Task: Use the formula "REDUCE" in spreadsheet "Project portfolio".
Action: Mouse moved to (147, 105)
Screenshot: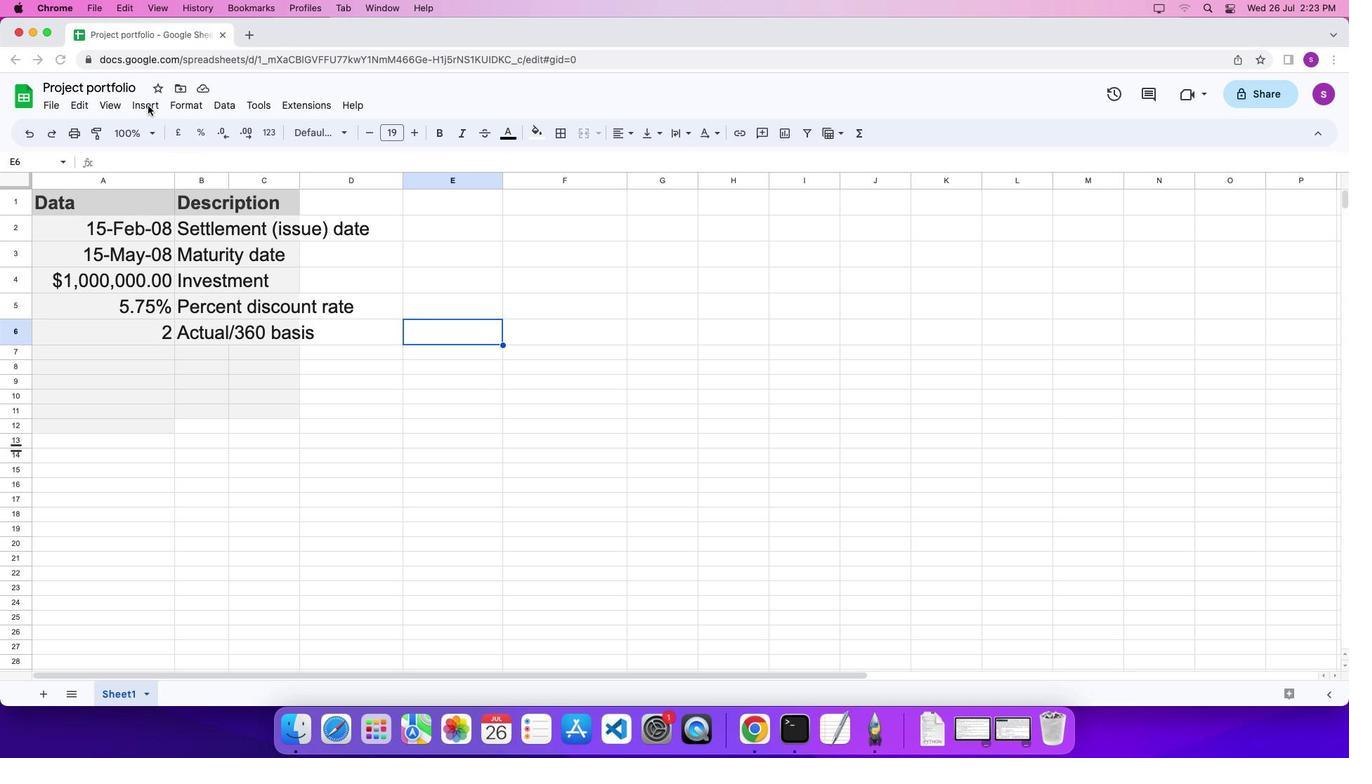 
Action: Mouse pressed left at (147, 105)
Screenshot: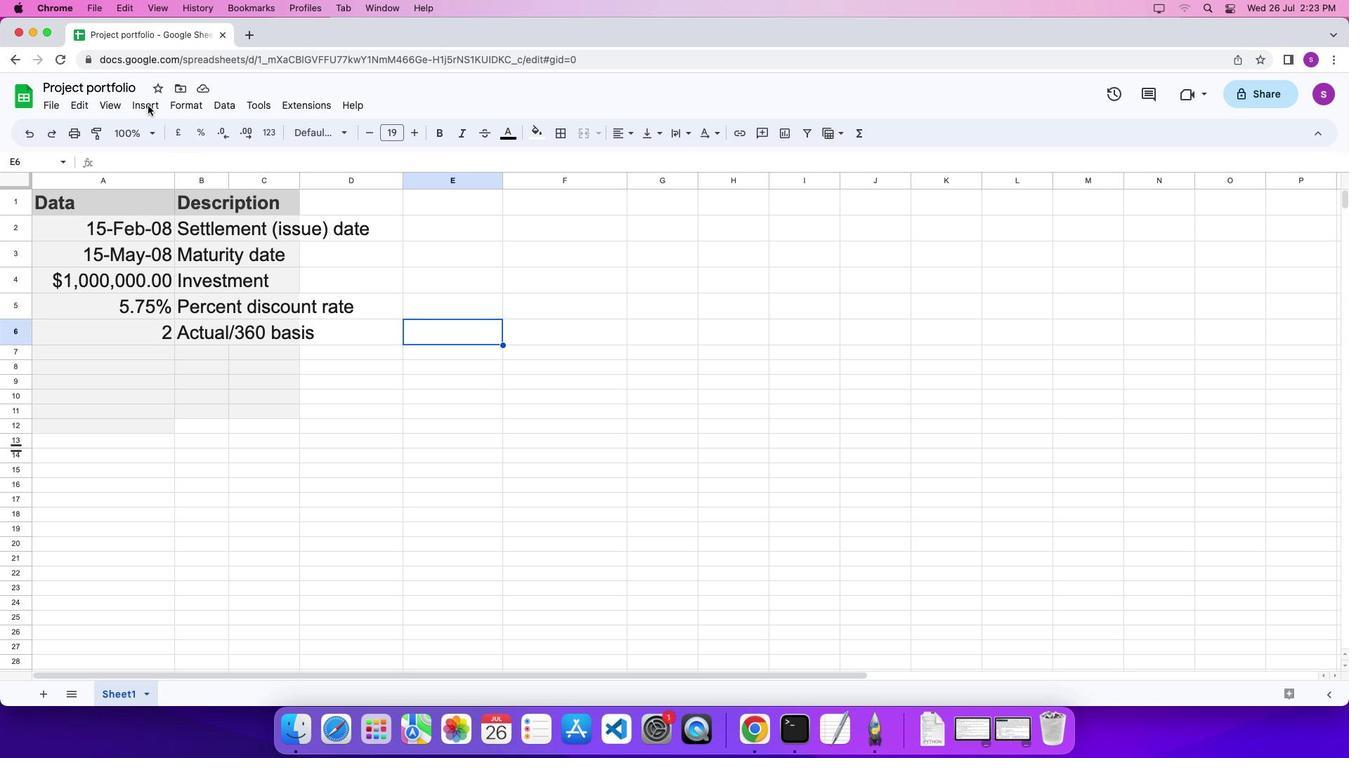 
Action: Mouse moved to (148, 104)
Screenshot: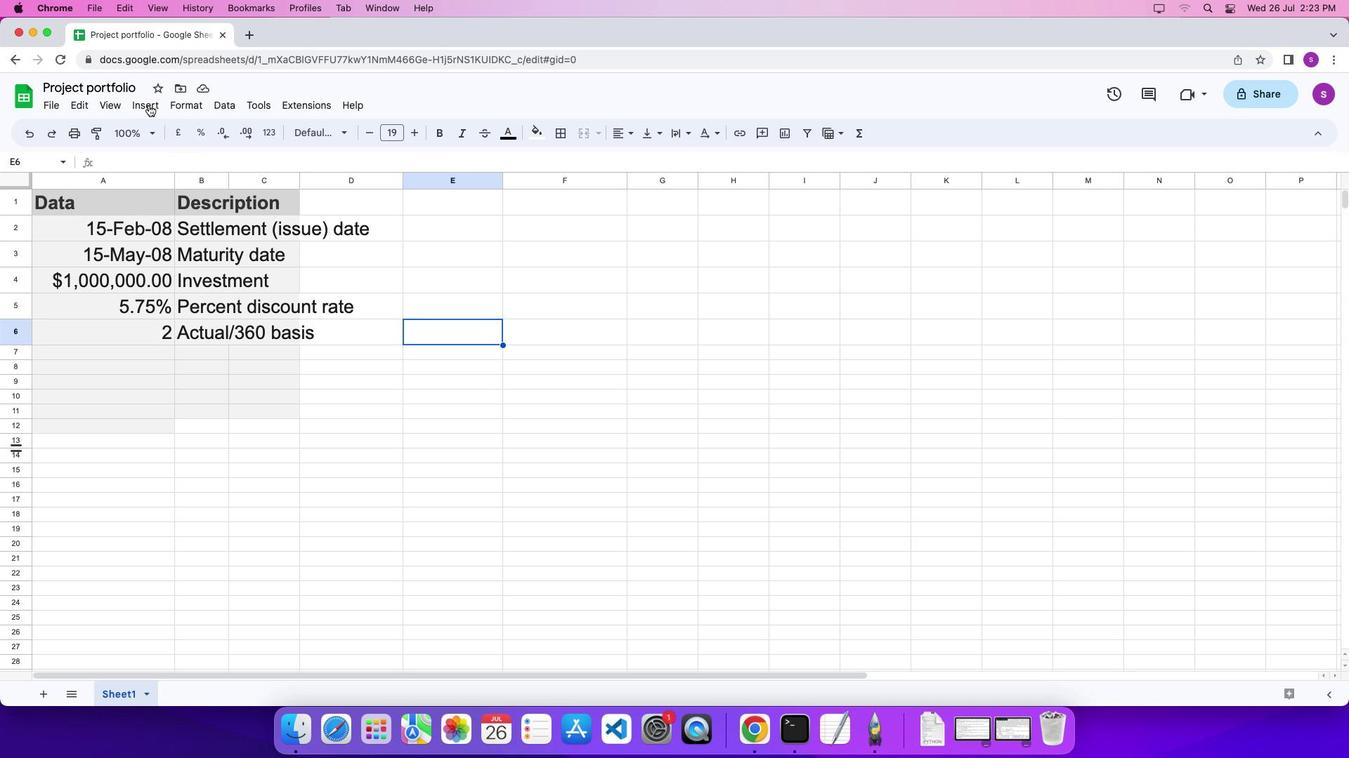 
Action: Mouse pressed left at (148, 104)
Screenshot: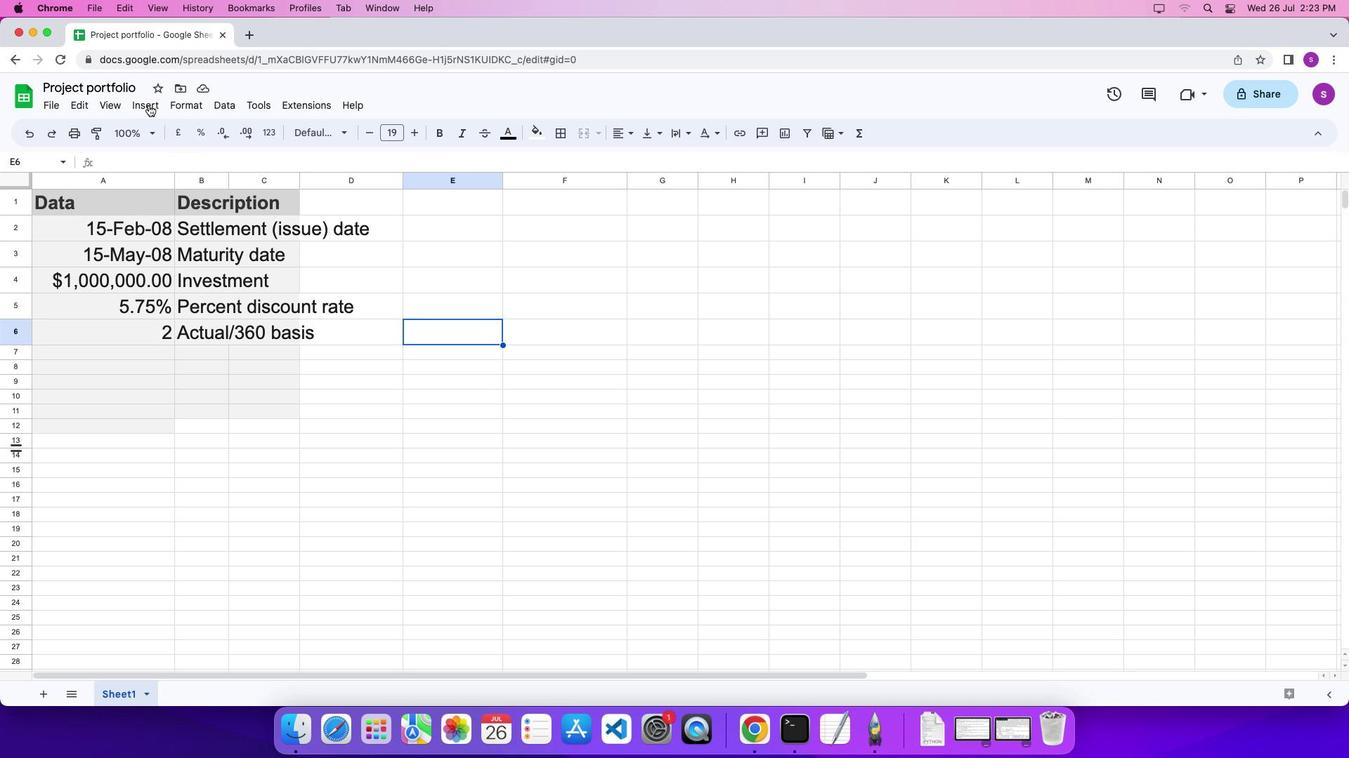 
Action: Mouse moved to (148, 105)
Screenshot: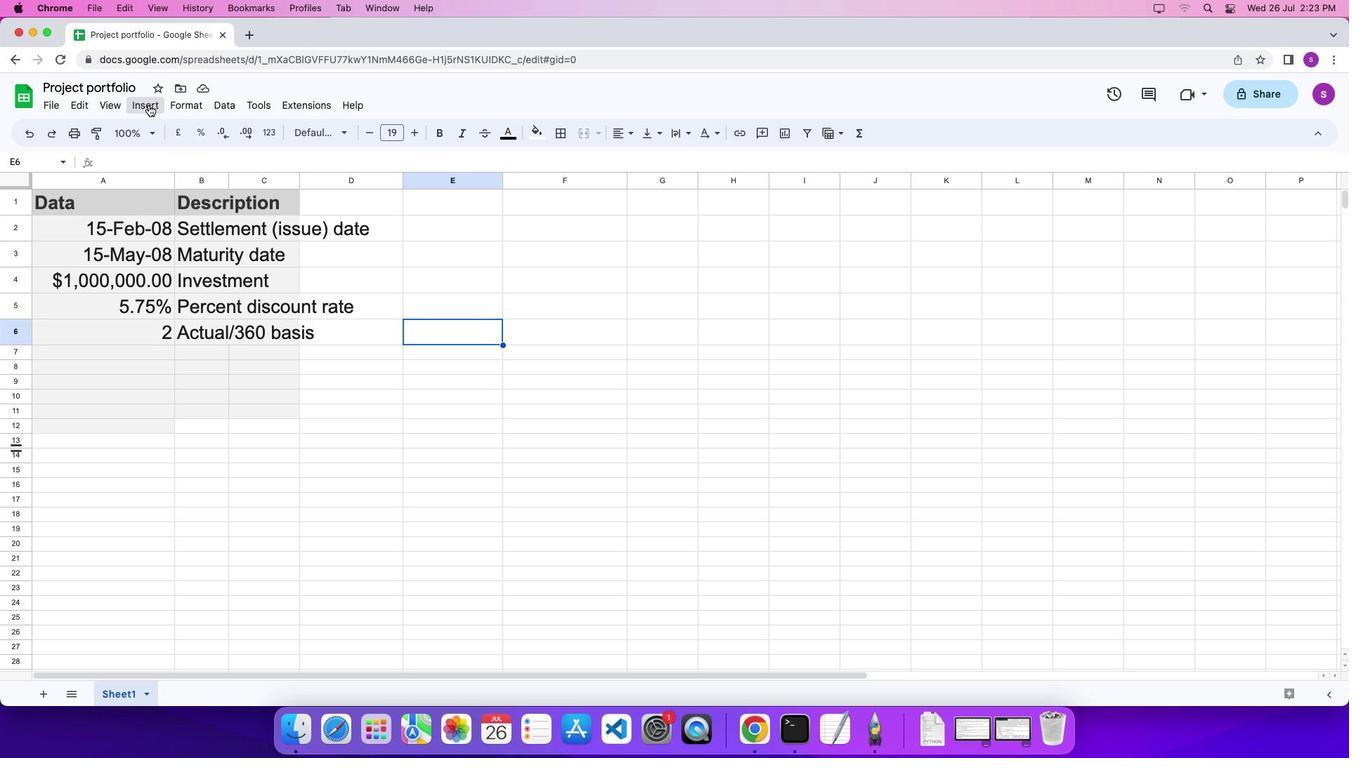 
Action: Mouse pressed left at (148, 105)
Screenshot: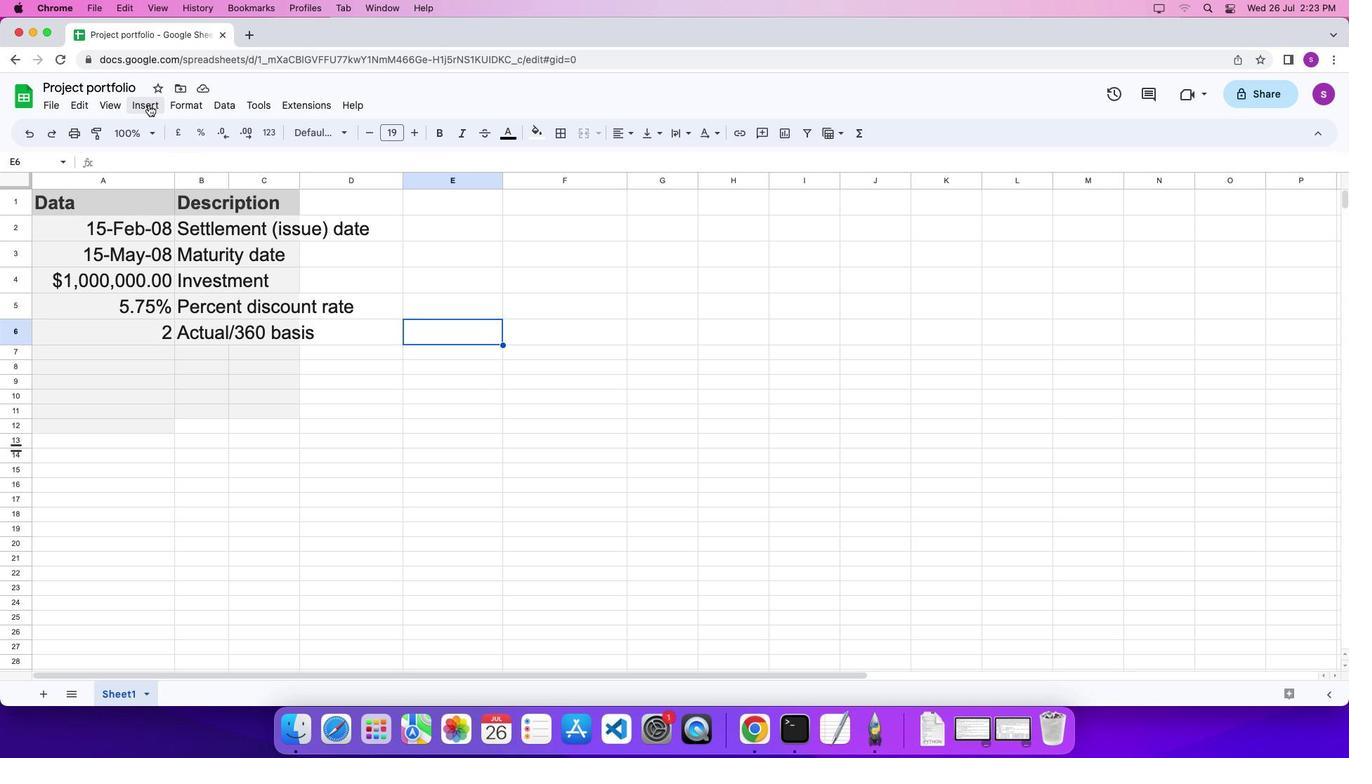 
Action: Mouse moved to (638, 678)
Screenshot: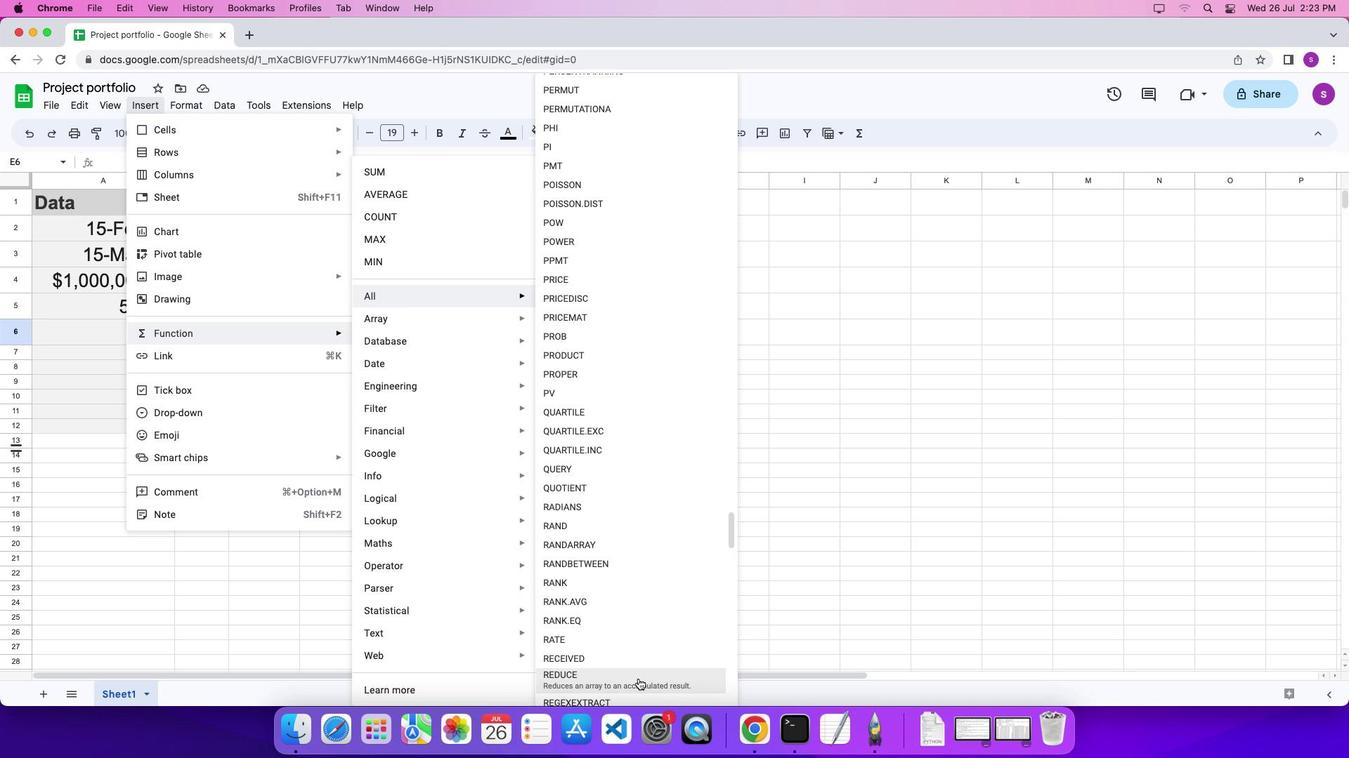 
Action: Mouse pressed left at (638, 678)
Screenshot: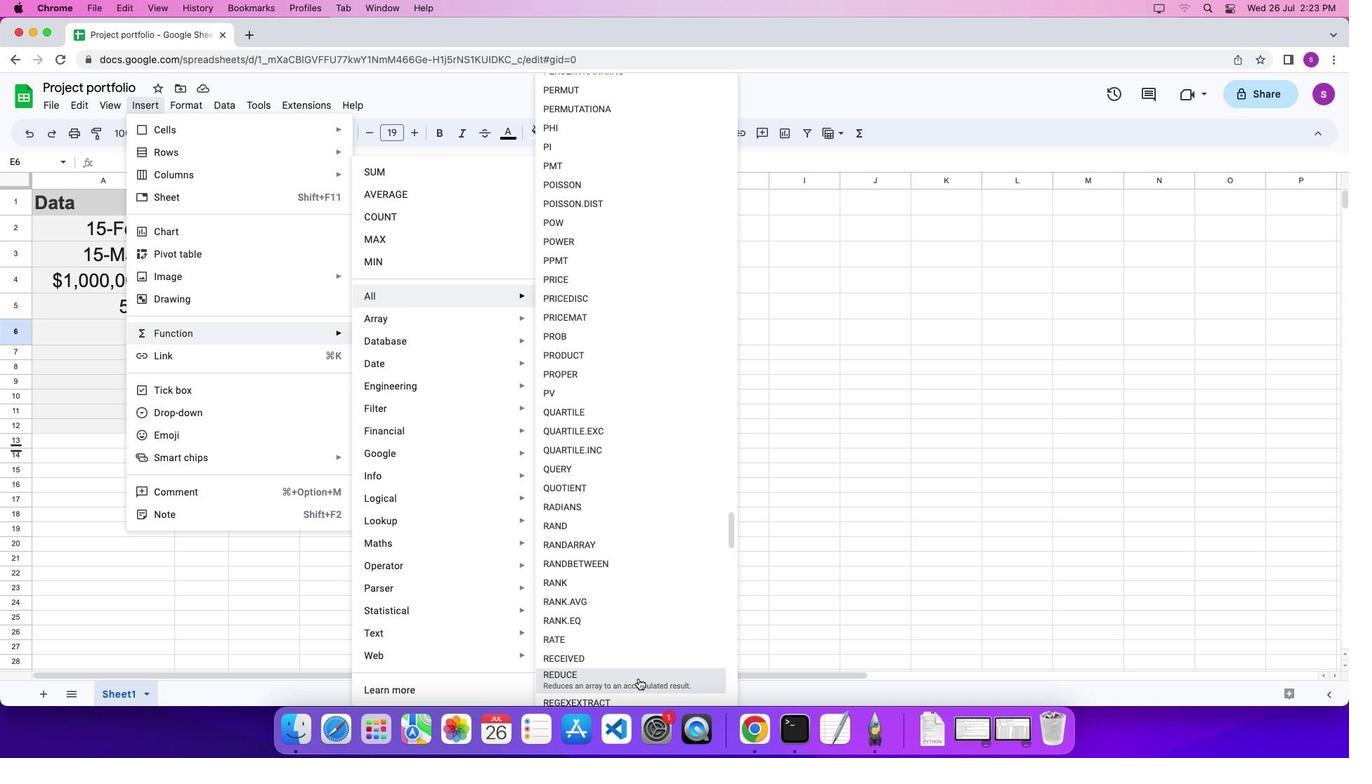 
Action: Mouse moved to (611, 638)
Screenshot: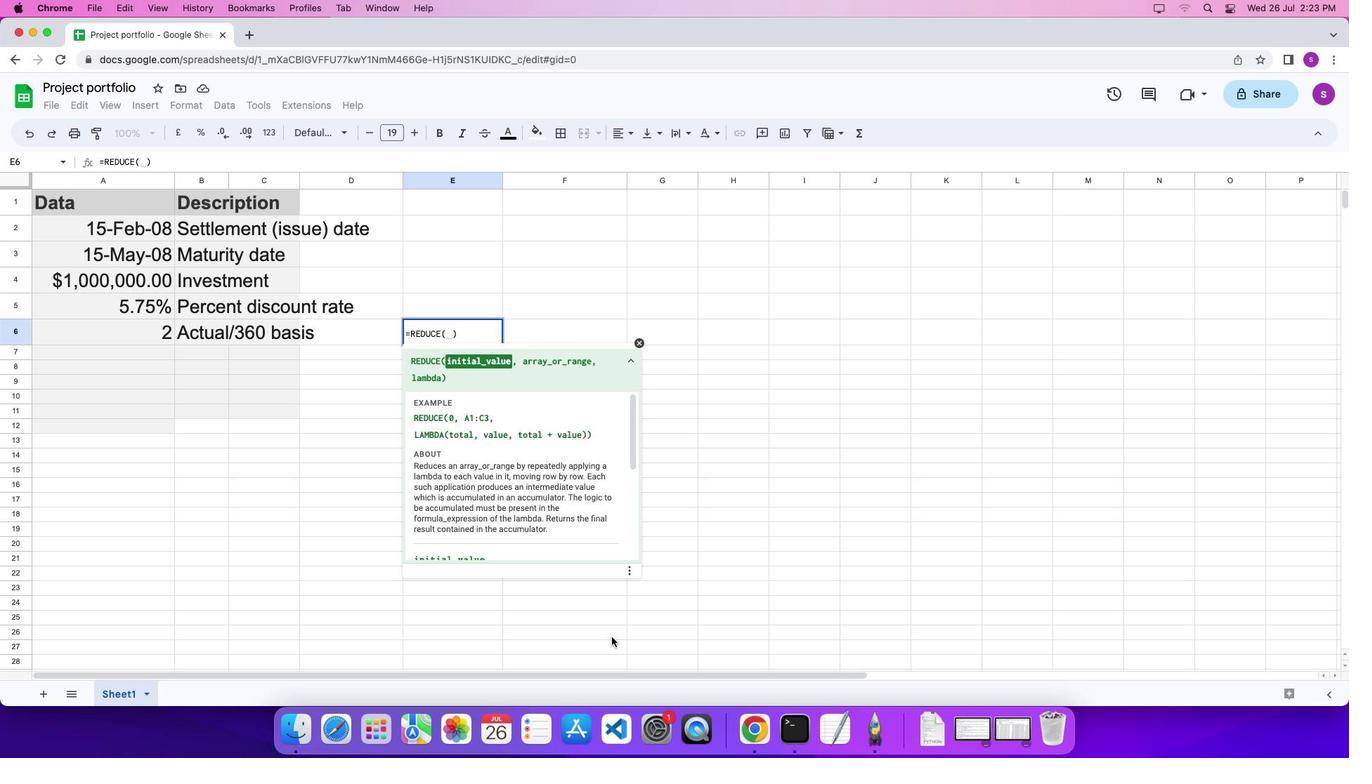 
Action: Key pressed '0'','Key.shift_r'{''1'',''2'',''3'',''4'',''5'Key.shift_r'}'','Key.shift'L''A''M''B''D''A'Key.shift_r'(''a'',''b'',''a''+''b'Key.shift_r')''\x03'
Screenshot: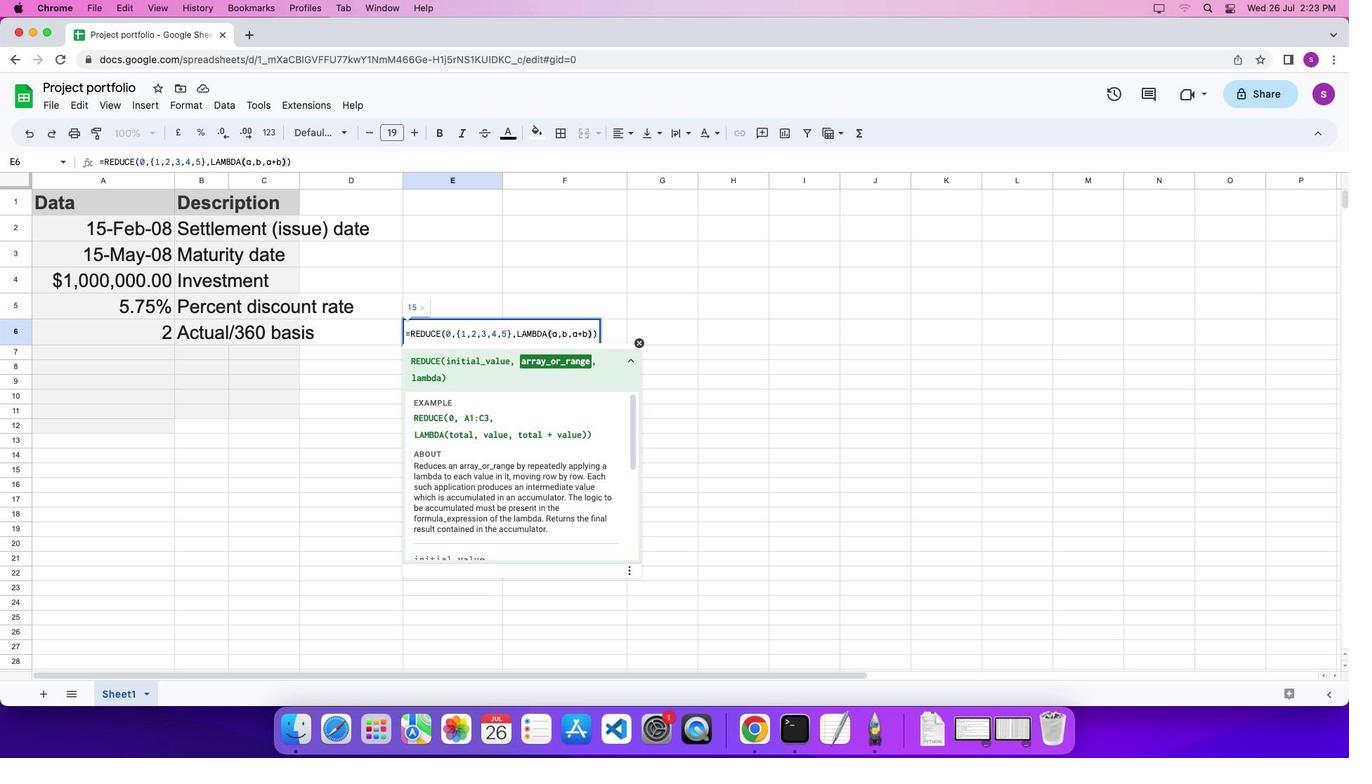 
